 Task: Undo a sent email with a long message.
Action: Mouse pressed left at (116, 121)
Screenshot: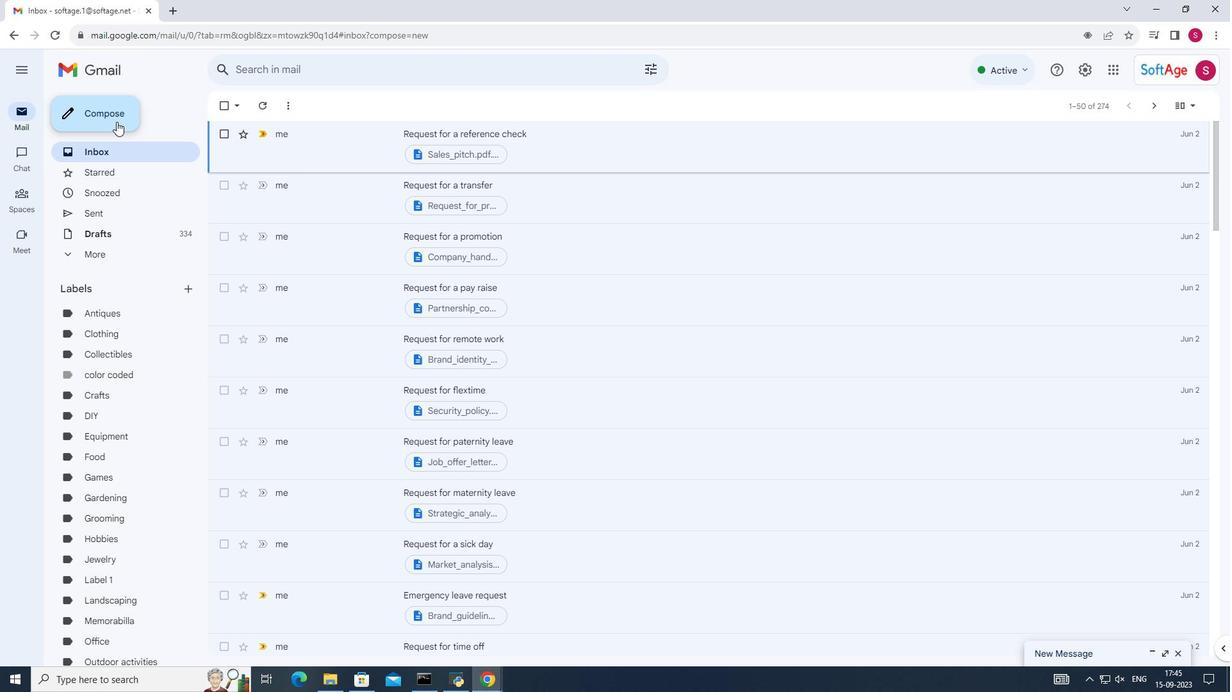 
Action: Mouse moved to (682, 310)
Screenshot: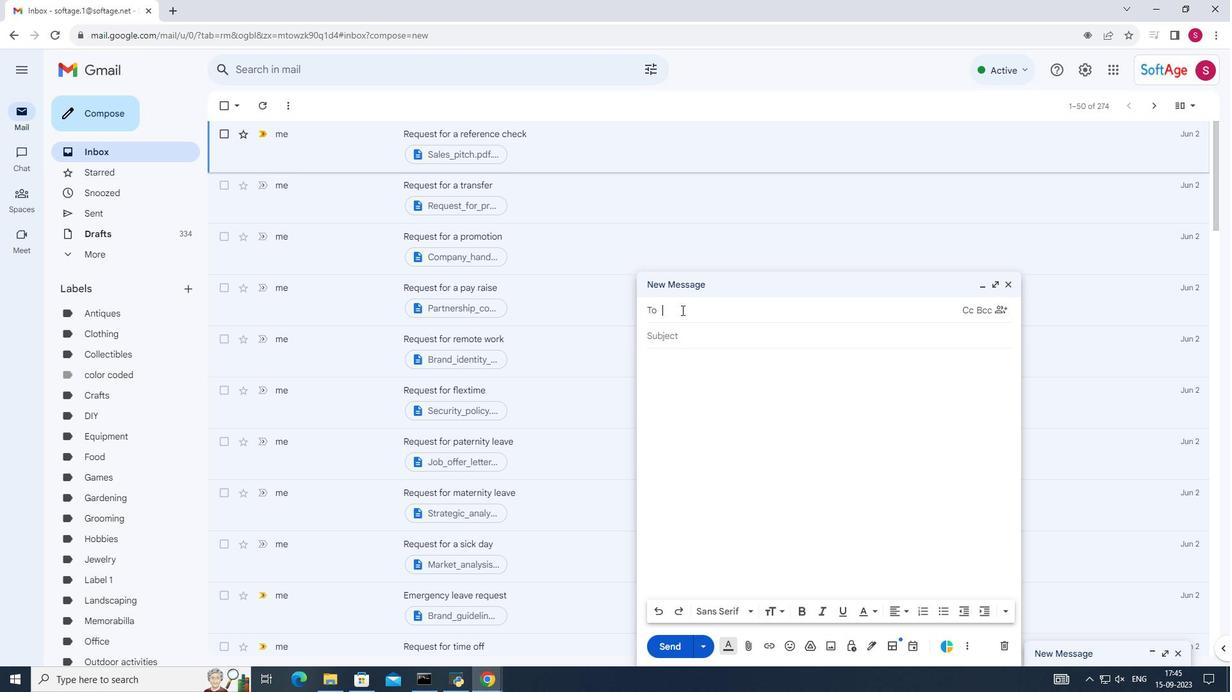 
Action: Key pressed softage.2<Key.shift>@softage.net
Screenshot: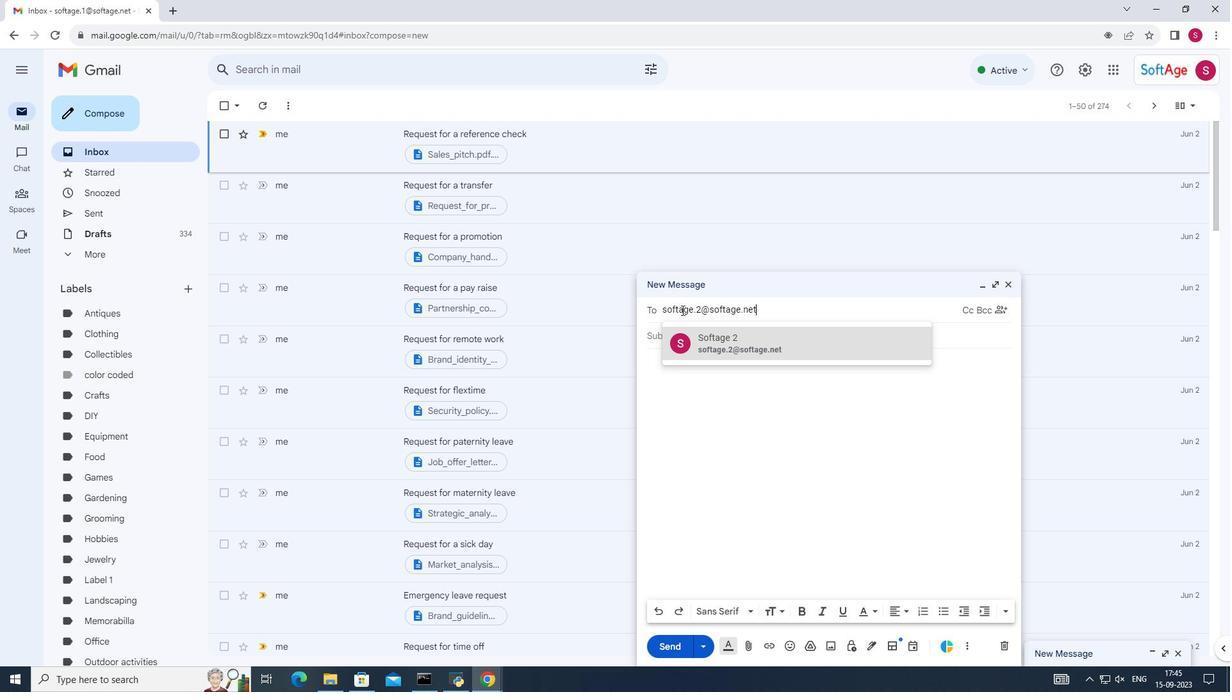 
Action: Mouse moved to (698, 342)
Screenshot: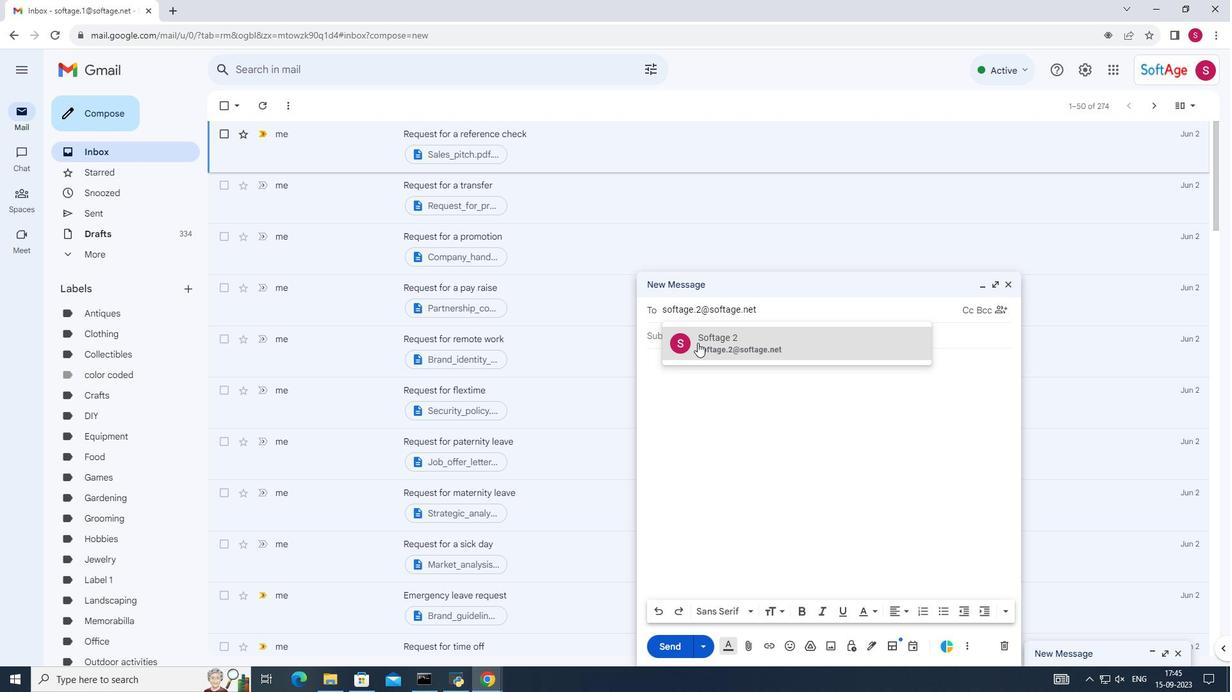 
Action: Mouse pressed left at (698, 342)
Screenshot: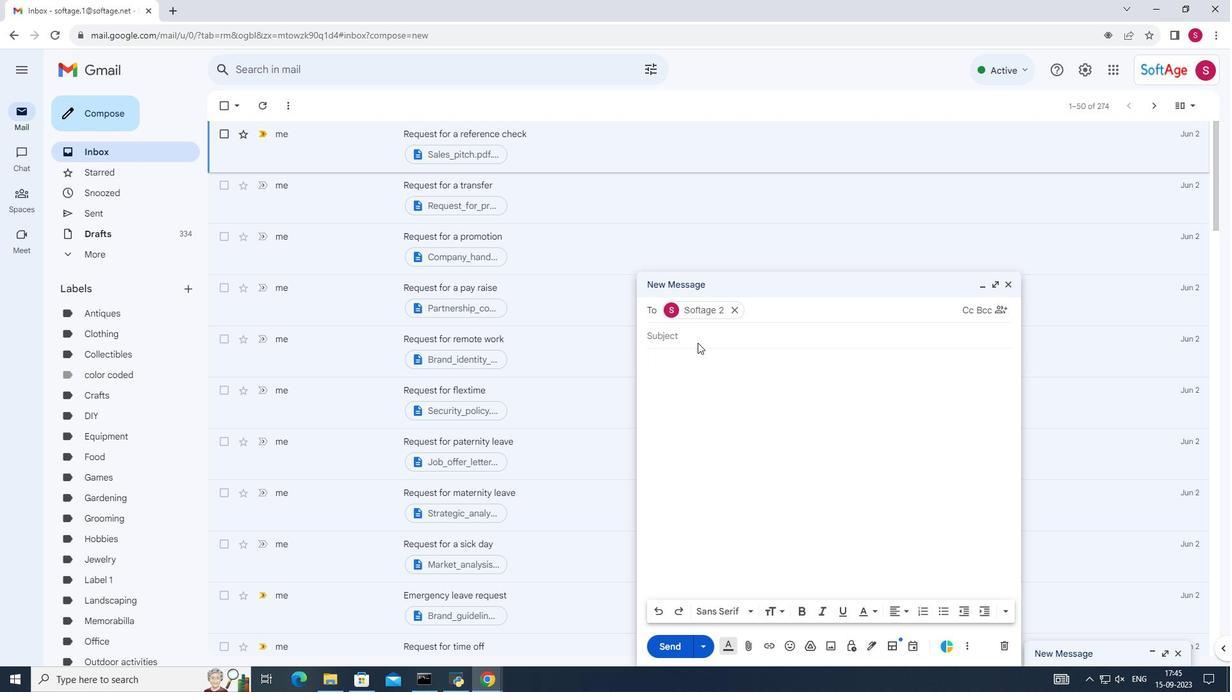 
Action: Mouse moved to (718, 394)
Screenshot: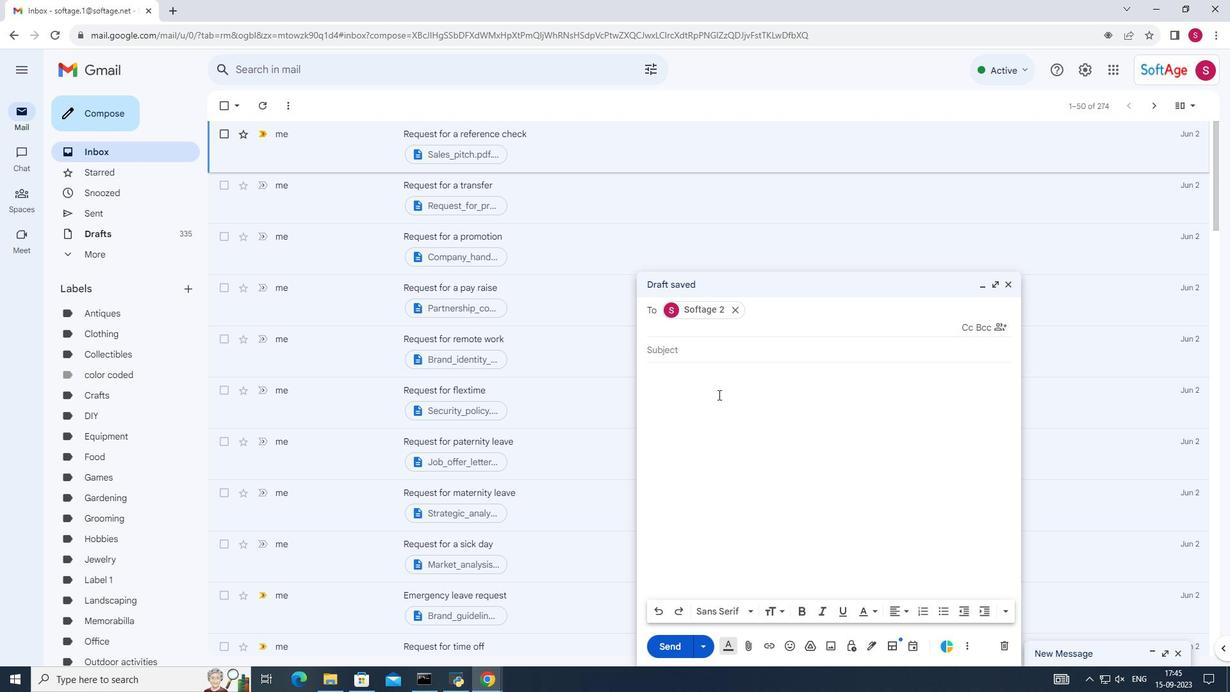 
Action: Mouse pressed left at (718, 394)
Screenshot: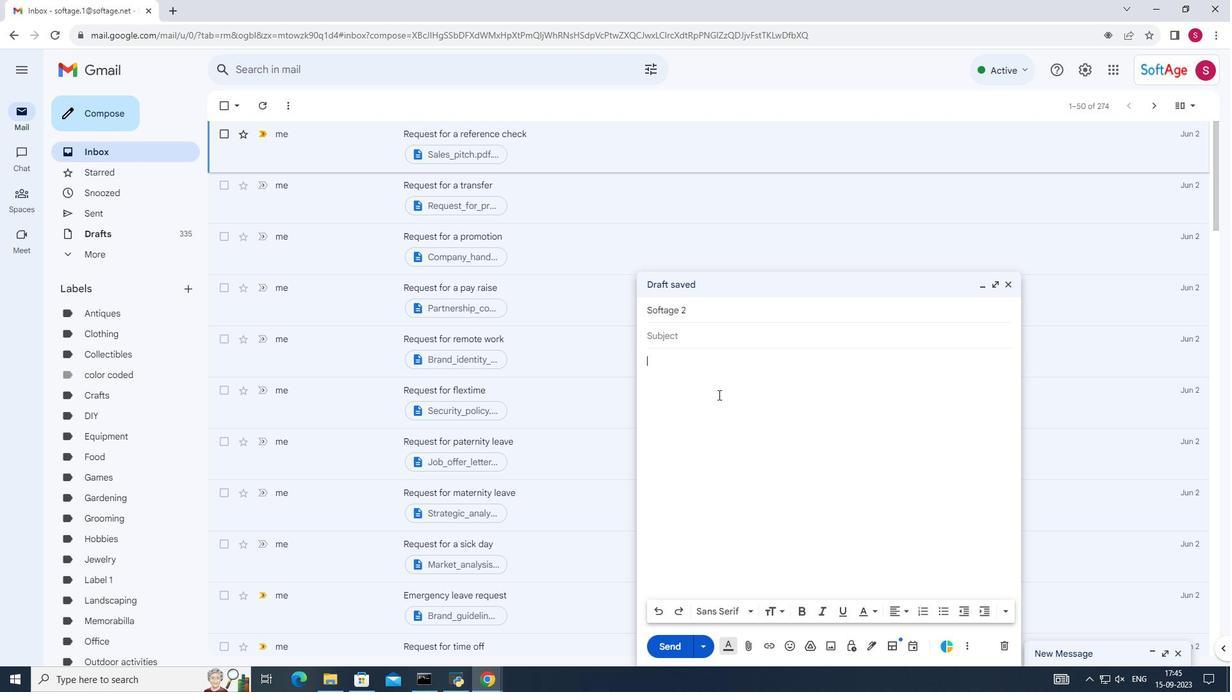 
Action: Key pressed undo<Key.space>message
Screenshot: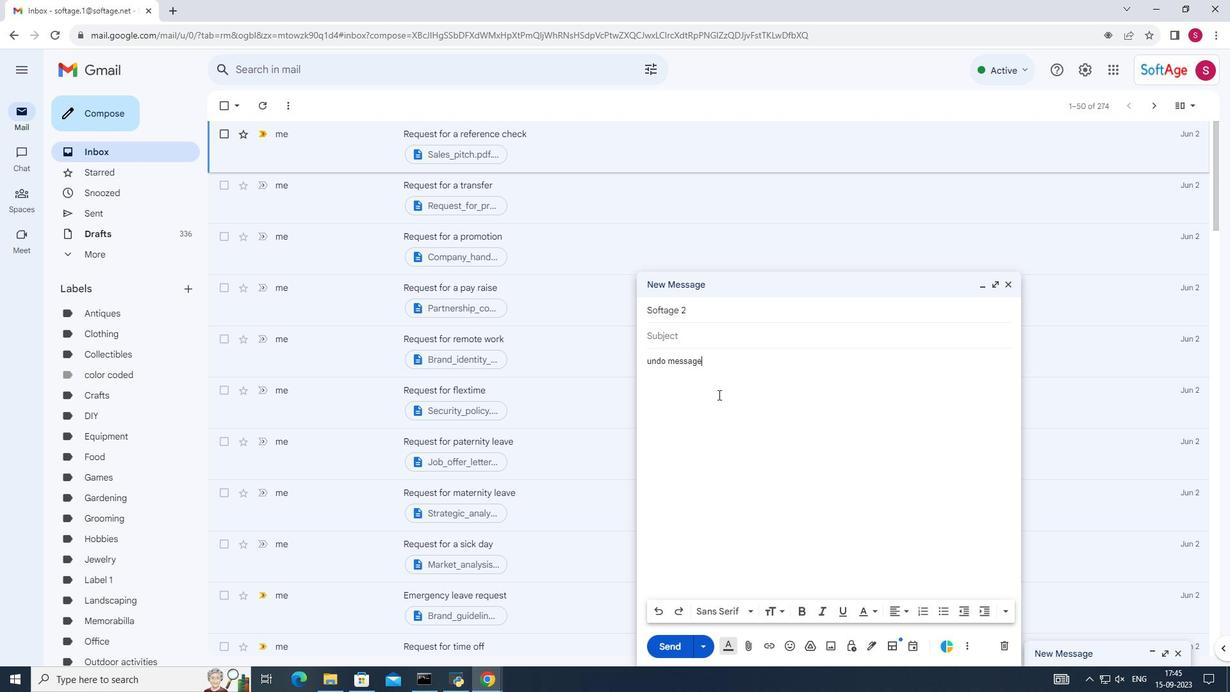 
Action: Mouse moved to (671, 641)
Screenshot: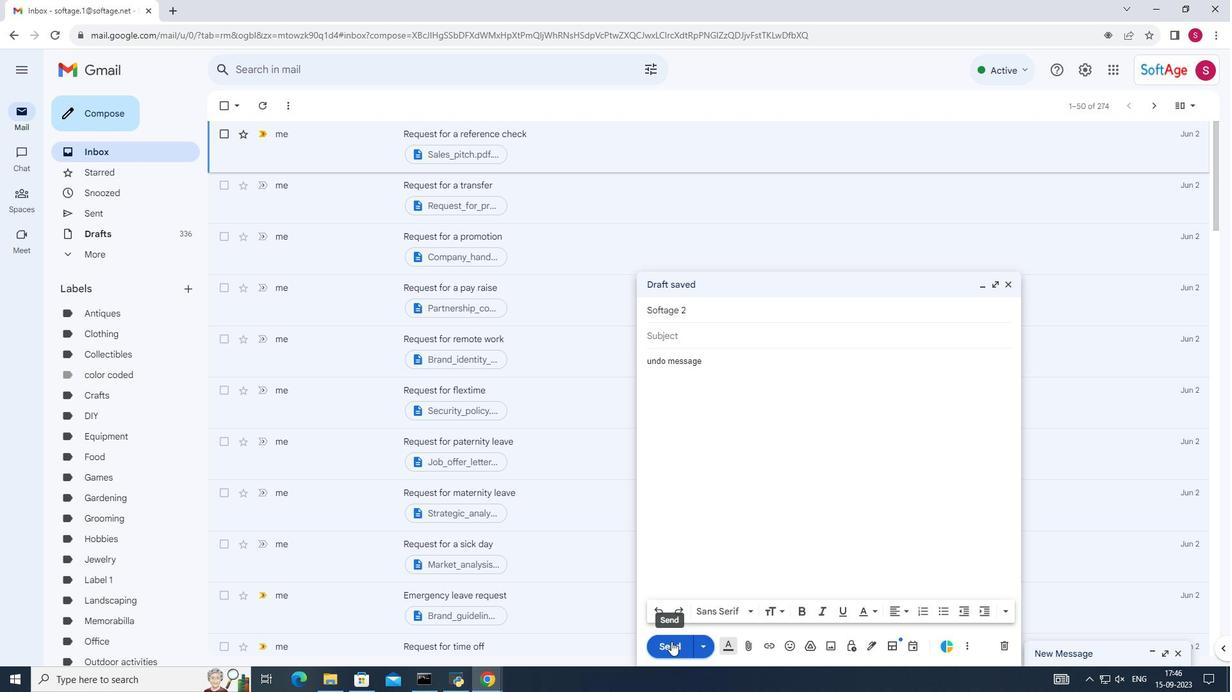
Action: Mouse pressed left at (671, 641)
Screenshot: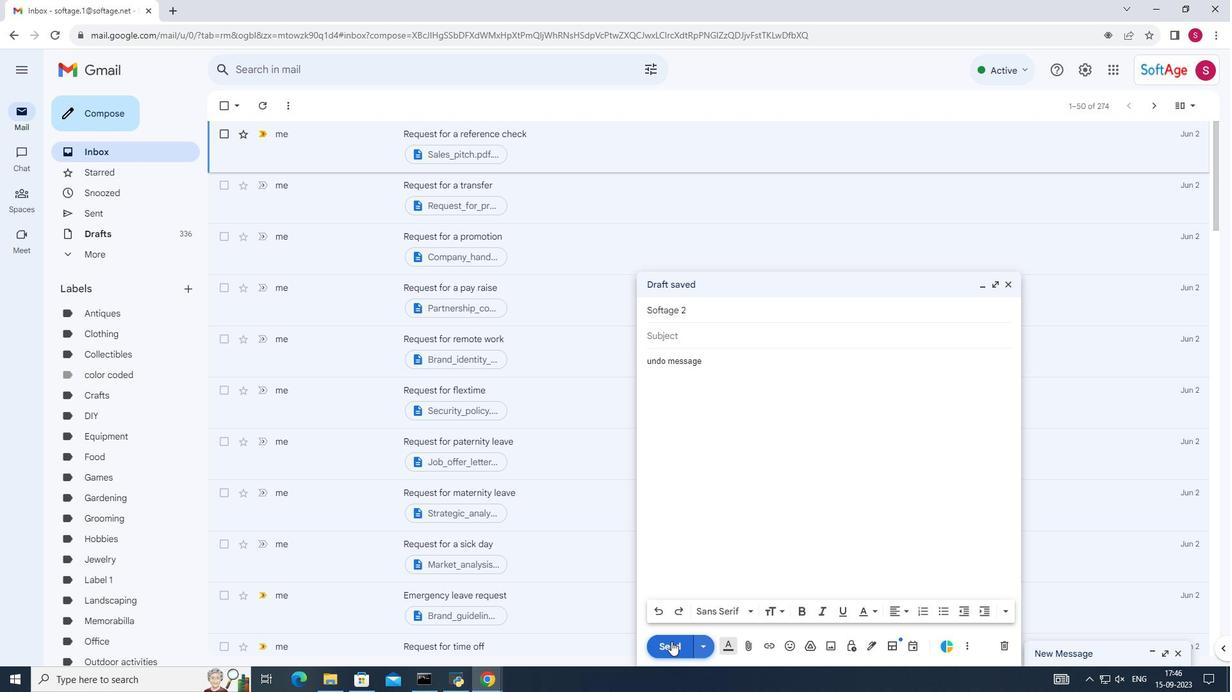 
Action: Mouse moved to (153, 635)
Screenshot: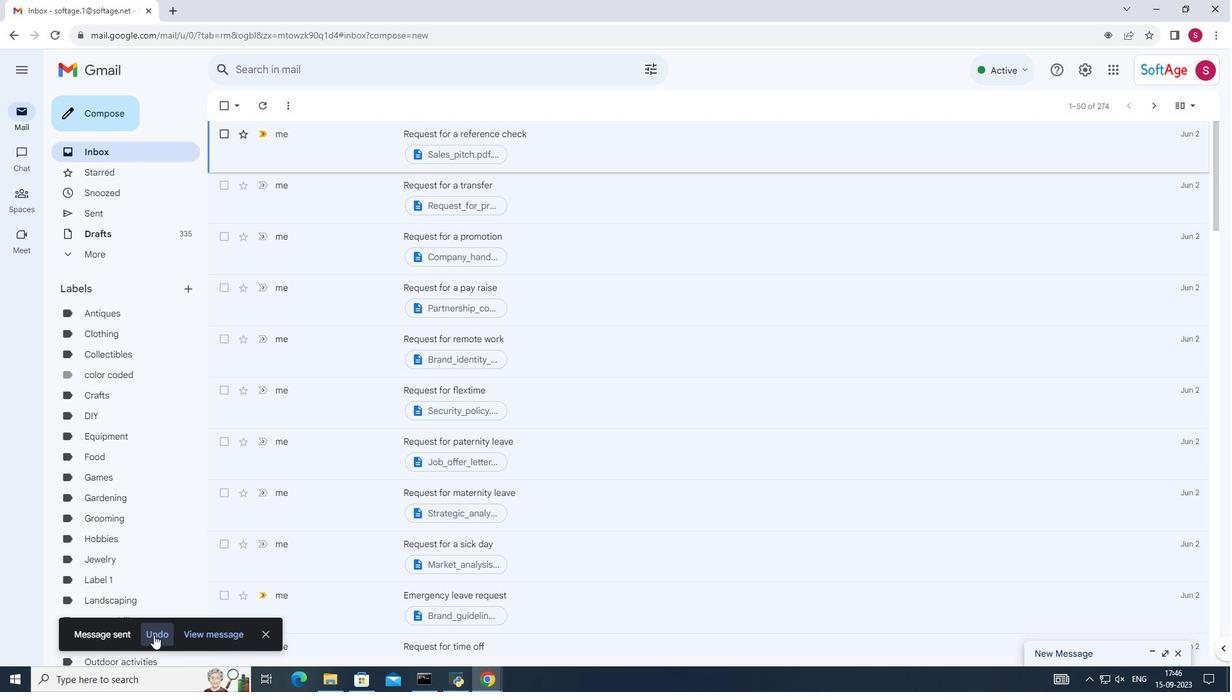 
Action: Mouse pressed left at (153, 635)
Screenshot: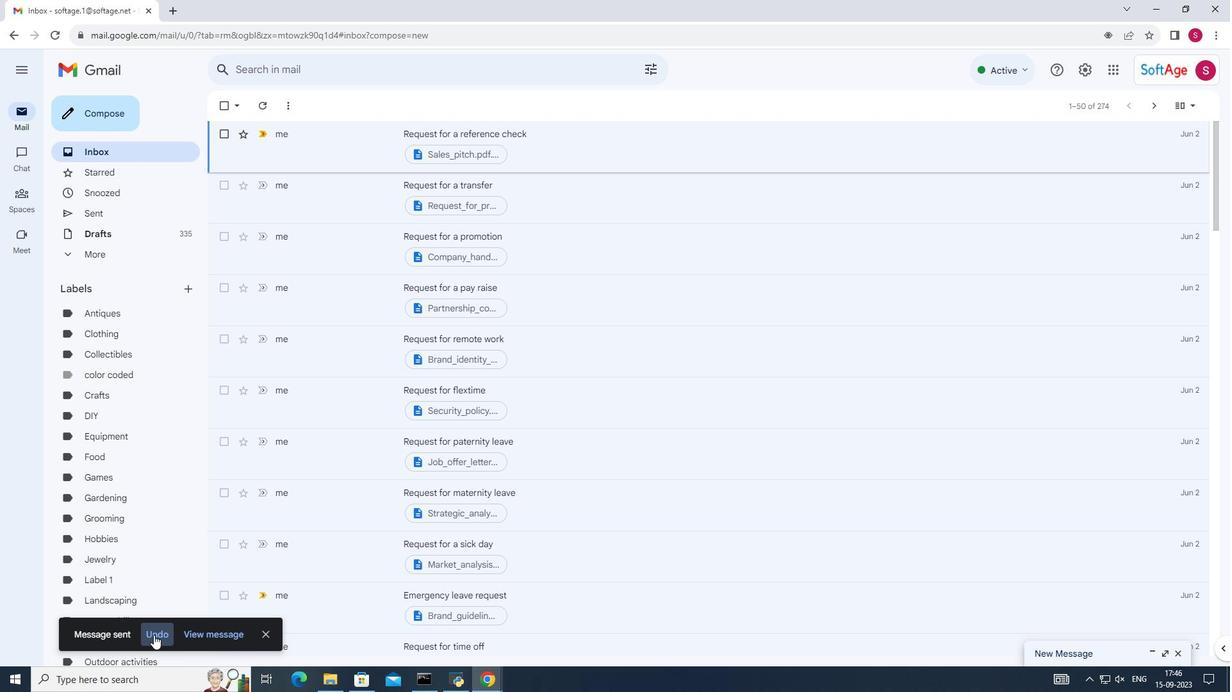 
Action: Mouse moved to (1012, 286)
Screenshot: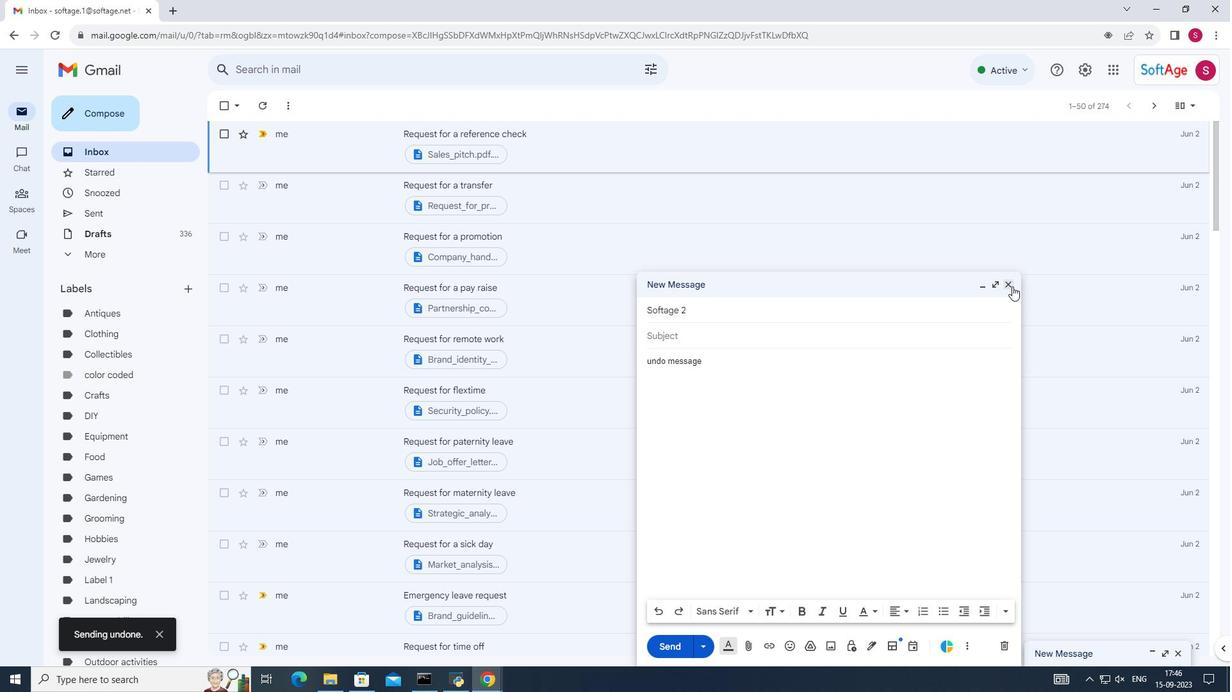 
Action: Mouse pressed left at (1012, 286)
Screenshot: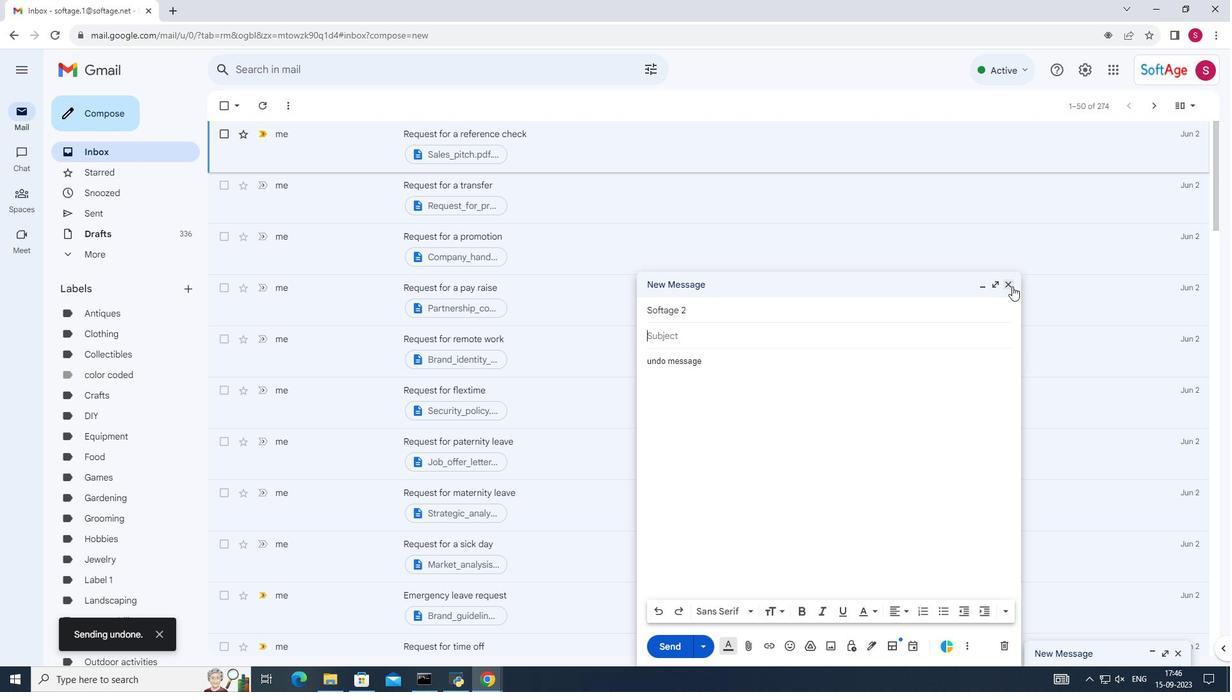 
Action: Mouse moved to (625, 214)
Screenshot: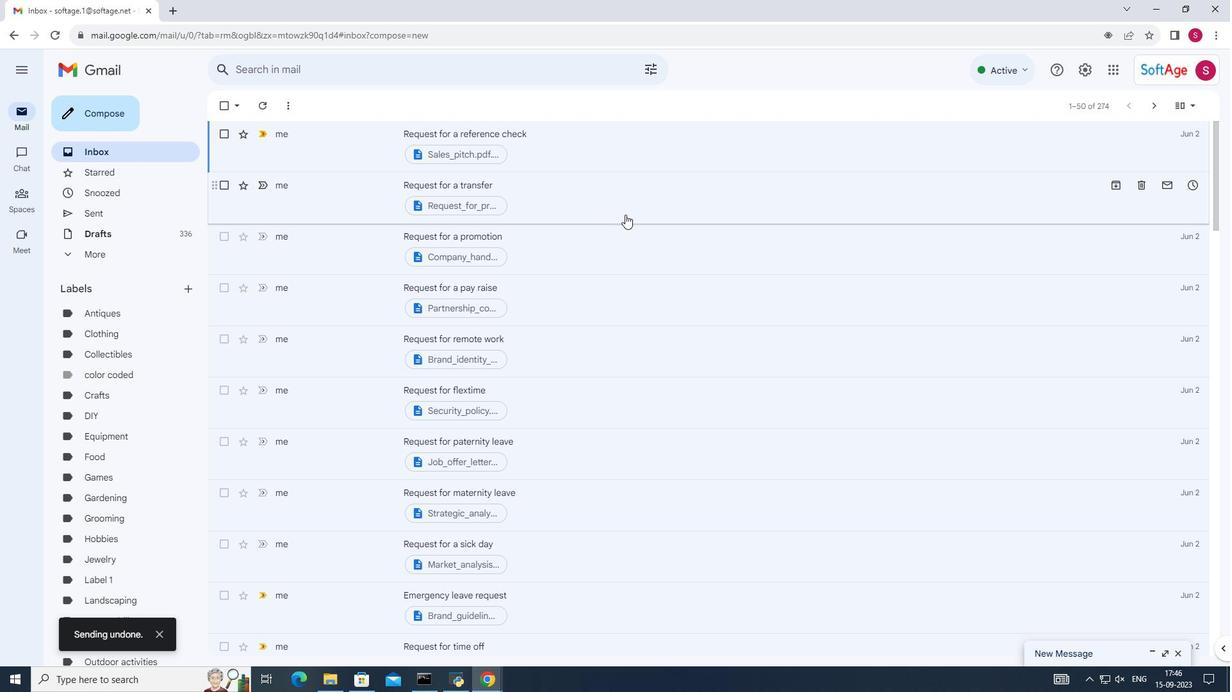 
